 Task: Create in the project AgileInsight and in the Backlog issue 'Implement a new cloud-based talent management system for a company with advanced talent acquisition and performance evaluation features' a child issue 'Automated infrastructure backup and recovery planning and optimization', and assign it to team member softage.2@softage.net. Create in the project AgileInsight and in the Backlog issue 'Integrate a new appointment booking feature into an existing service provider mobile application to enhance convenience and scheduling for customers' a child issue 'Integration with customer loyalty management software', and assign it to team member softage.3@softage.net
Action: Mouse moved to (172, 52)
Screenshot: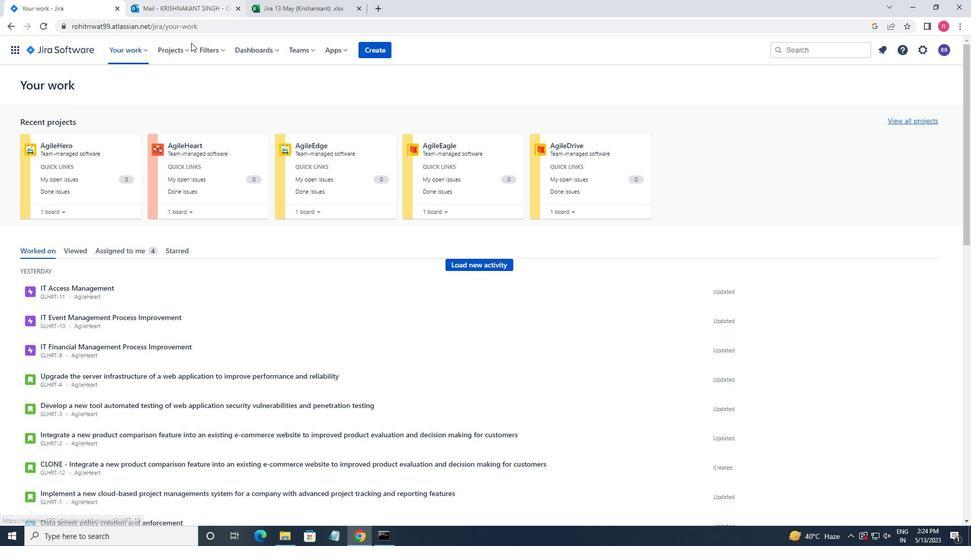 
Action: Mouse pressed left at (172, 52)
Screenshot: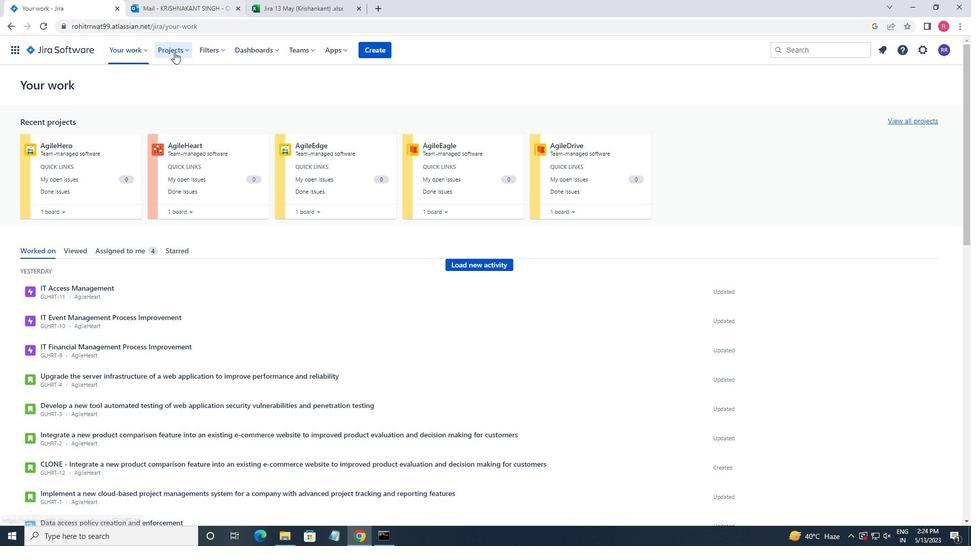 
Action: Mouse moved to (214, 99)
Screenshot: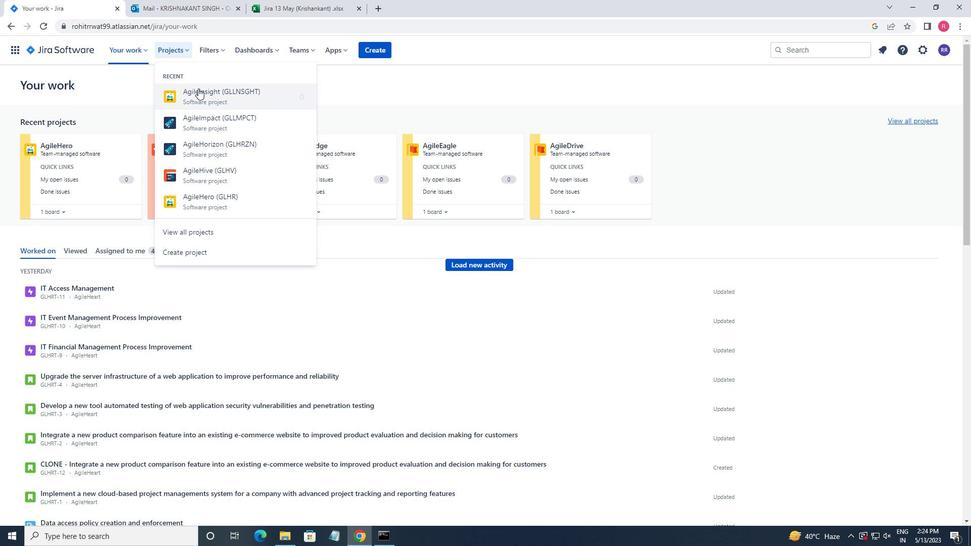 
Action: Mouse pressed left at (214, 99)
Screenshot: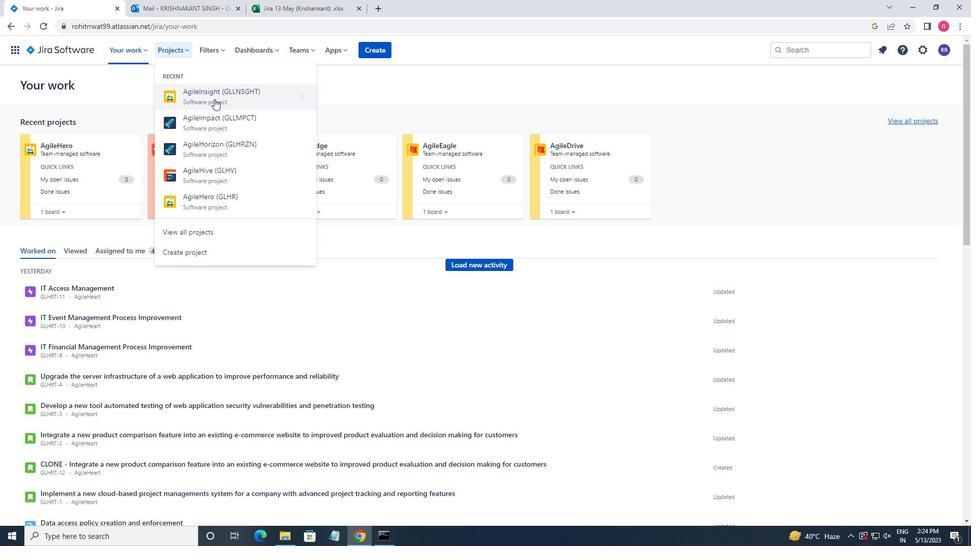 
Action: Mouse moved to (38, 159)
Screenshot: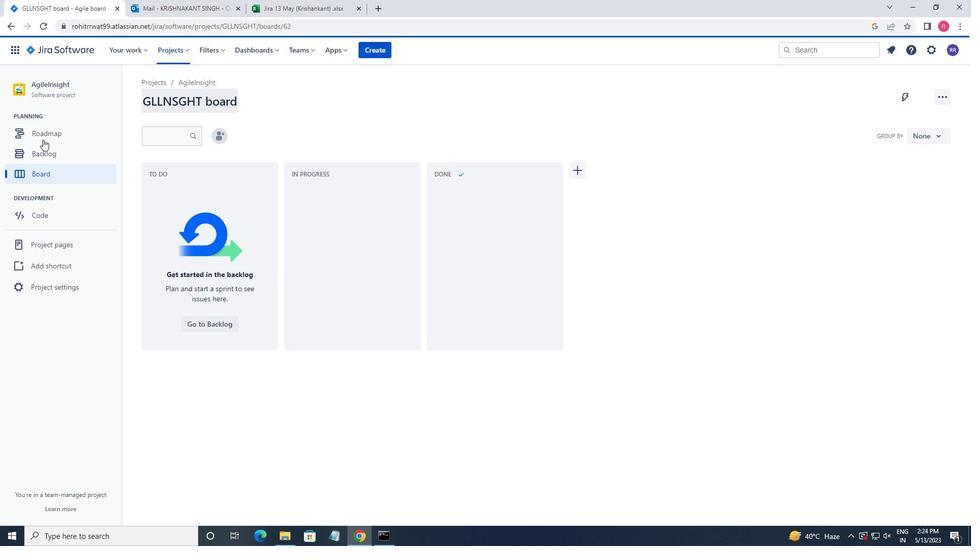 
Action: Mouse pressed left at (38, 159)
Screenshot: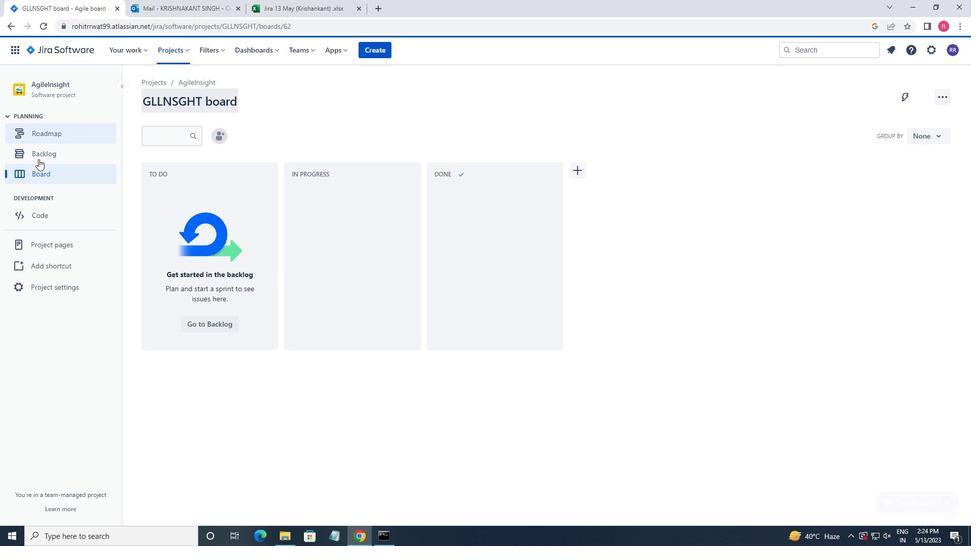 
Action: Mouse moved to (678, 446)
Screenshot: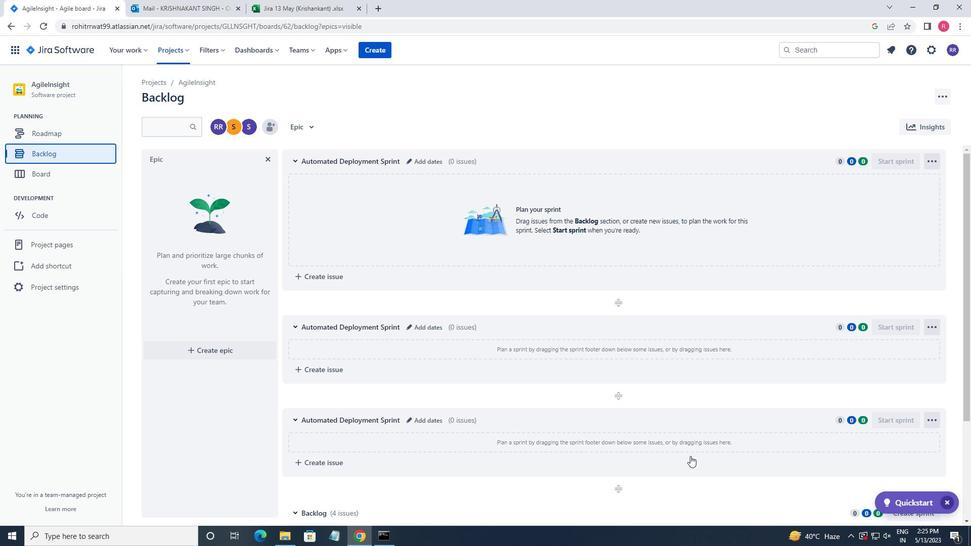 
Action: Mouse scrolled (678, 446) with delta (0, 0)
Screenshot: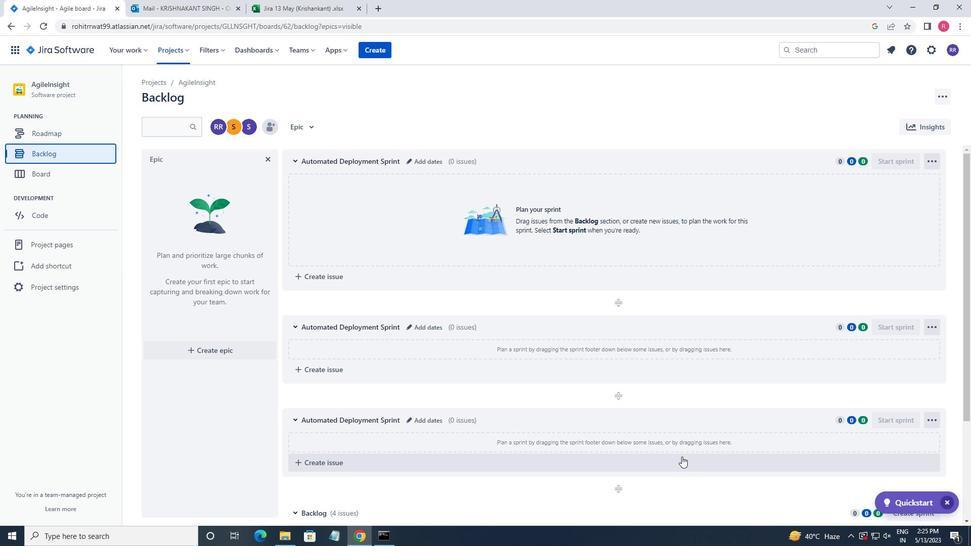 
Action: Mouse scrolled (678, 446) with delta (0, 0)
Screenshot: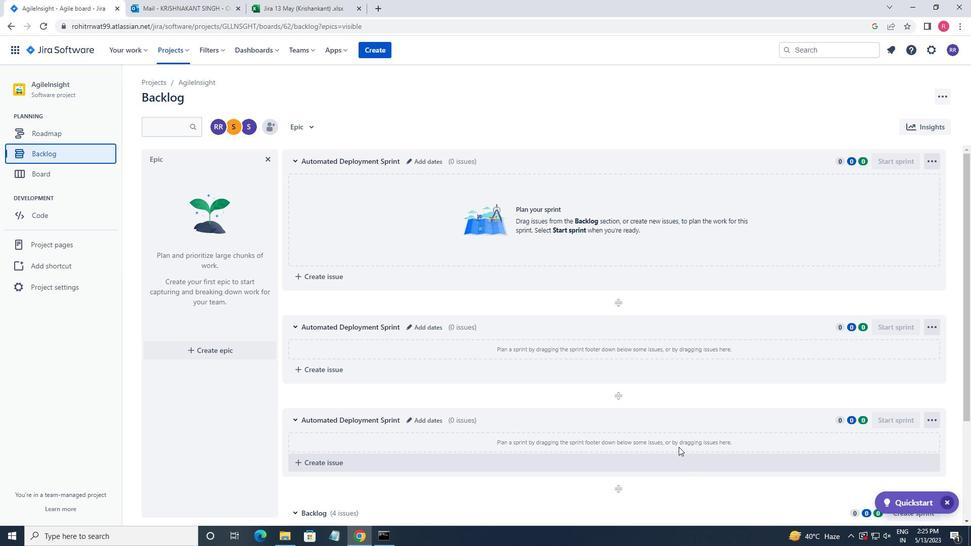 
Action: Mouse scrolled (678, 446) with delta (0, 0)
Screenshot: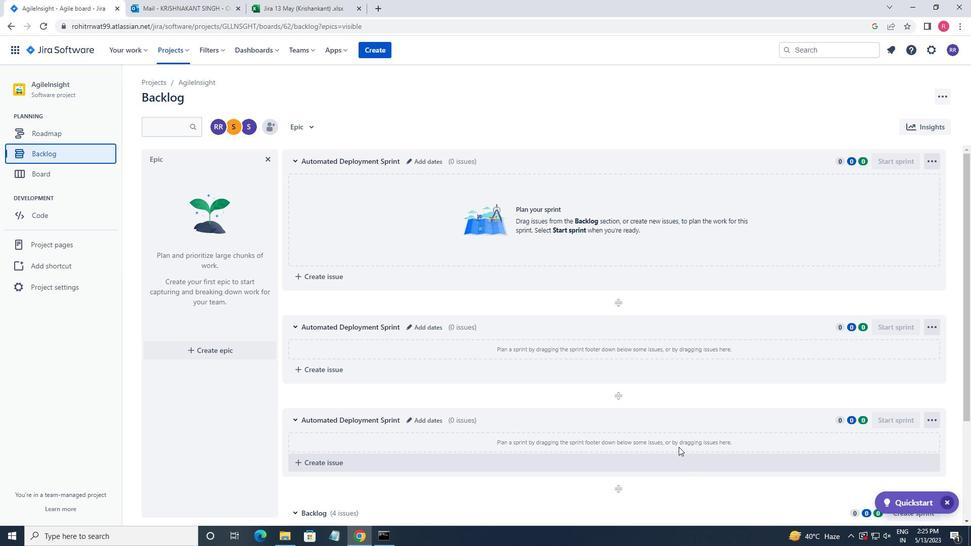 
Action: Mouse scrolled (678, 446) with delta (0, 0)
Screenshot: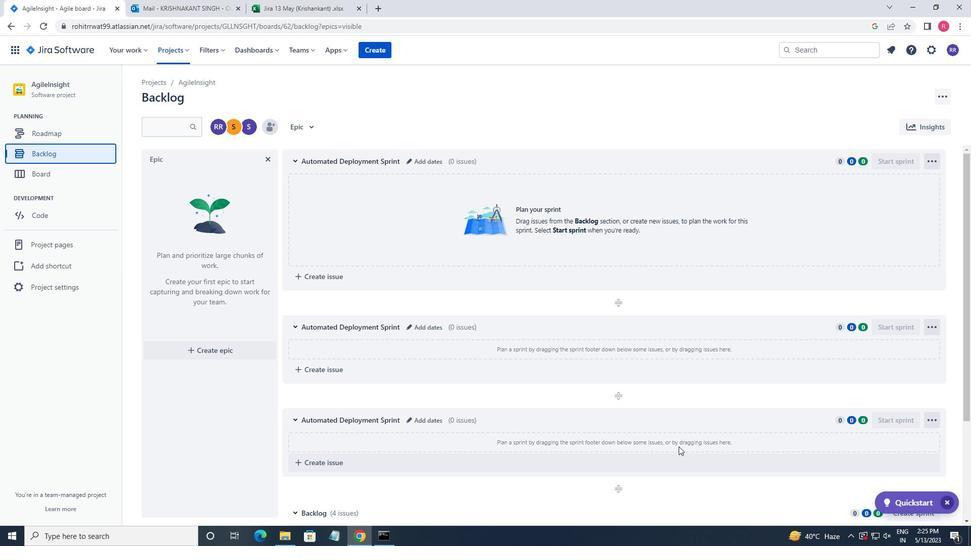 
Action: Mouse scrolled (678, 446) with delta (0, 0)
Screenshot: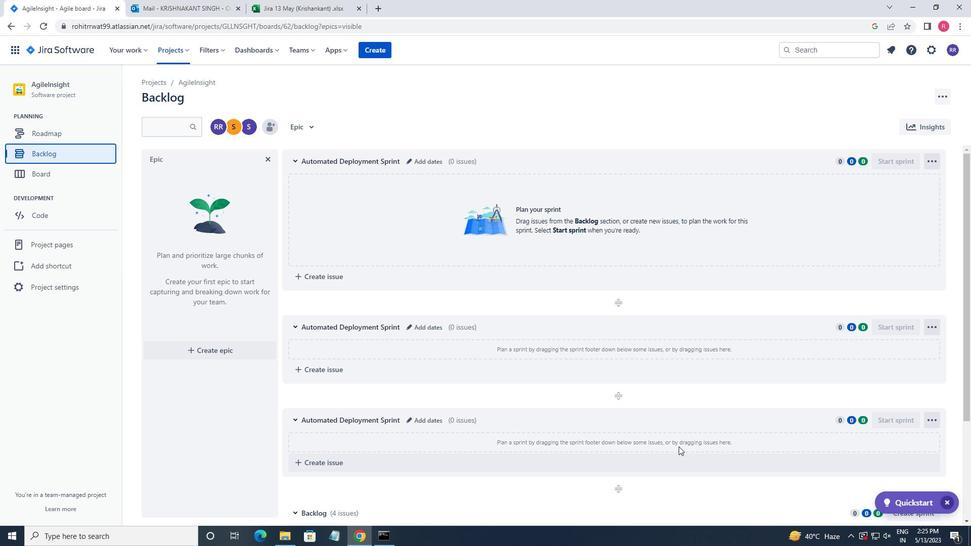 
Action: Mouse moved to (797, 400)
Screenshot: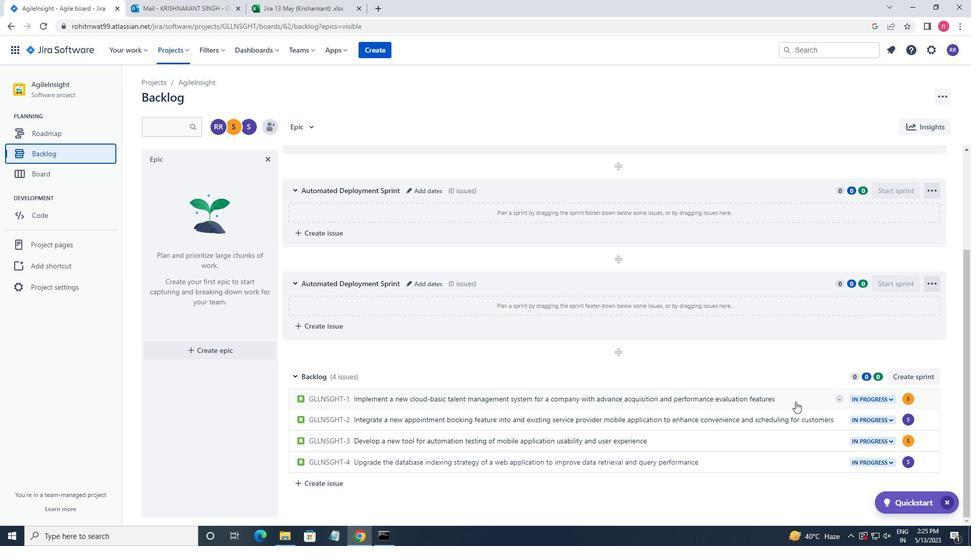 
Action: Mouse pressed left at (797, 400)
Screenshot: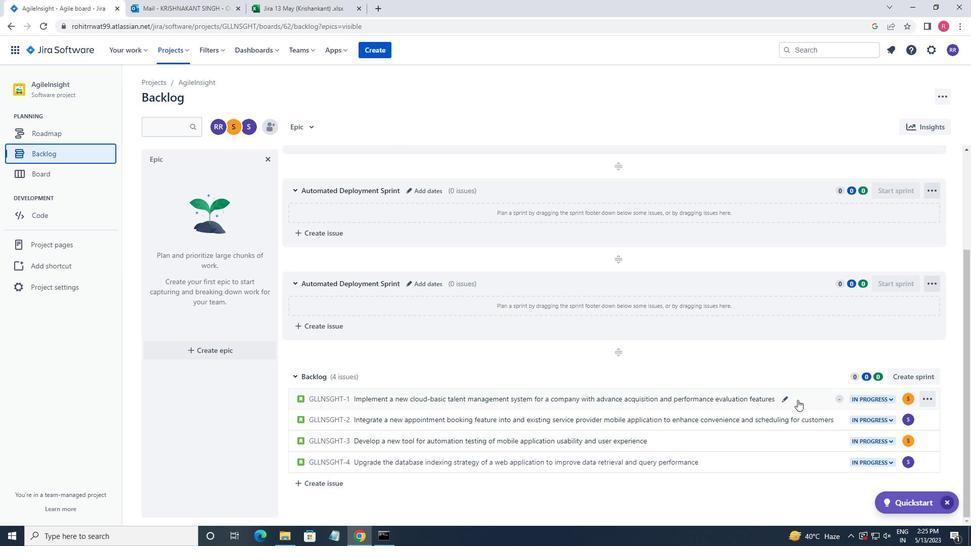 
Action: Mouse moved to (798, 259)
Screenshot: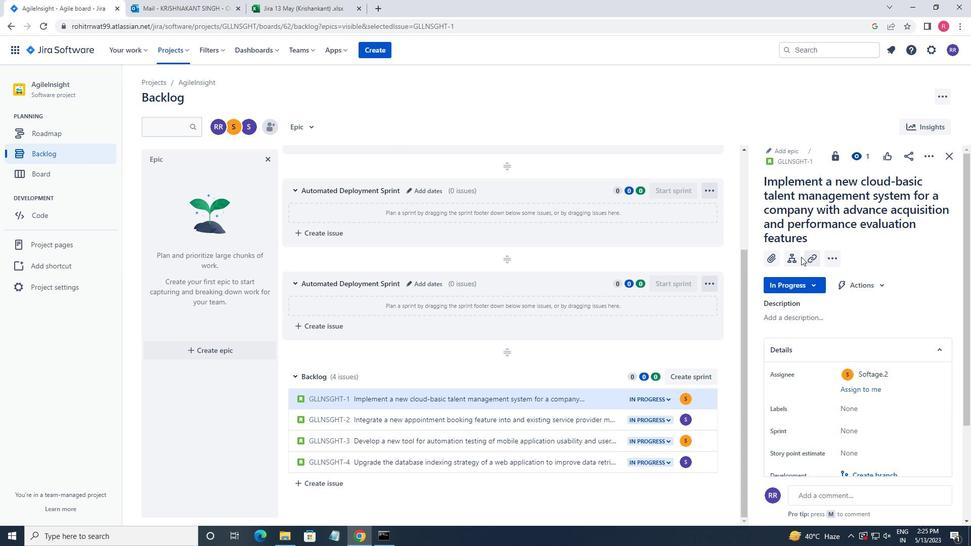 
Action: Mouse pressed left at (798, 259)
Screenshot: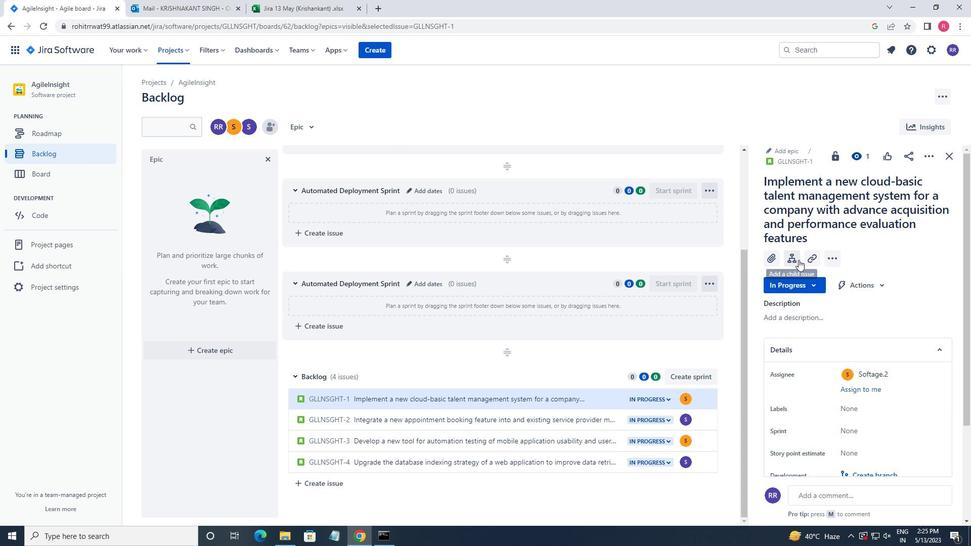
Action: Mouse moved to (798, 259)
Screenshot: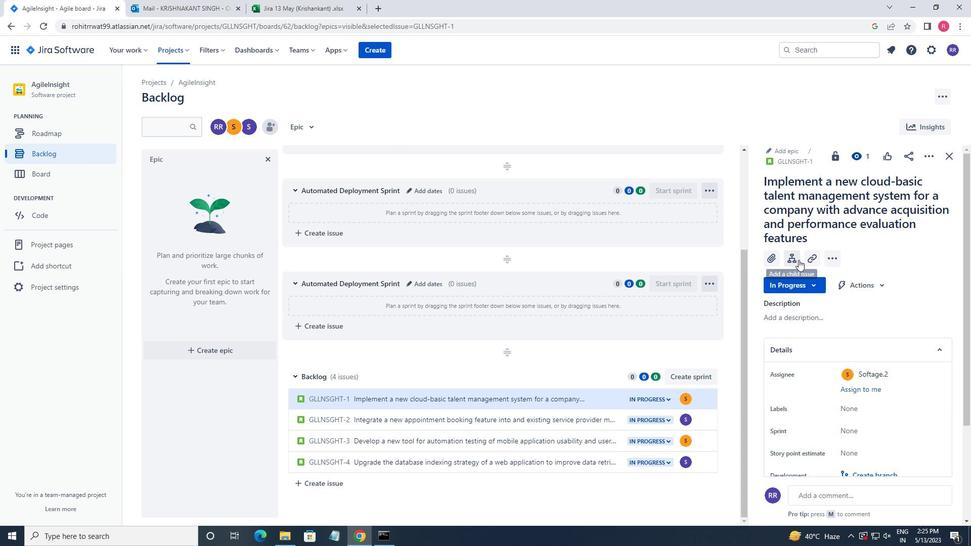 
Action: Key pressed <Key.shift>AUTOMATED<Key.space>INFRASTRUCTURE<Key.space>BACKUP<Key.space>AND<Key.space>RC<Key.backspace>ECOVERY<Key.space>PLANNING<Key.space>AN<Key.space><Key.backspace>D<Key.space>OPTIMIZATION<Key.space>
Screenshot: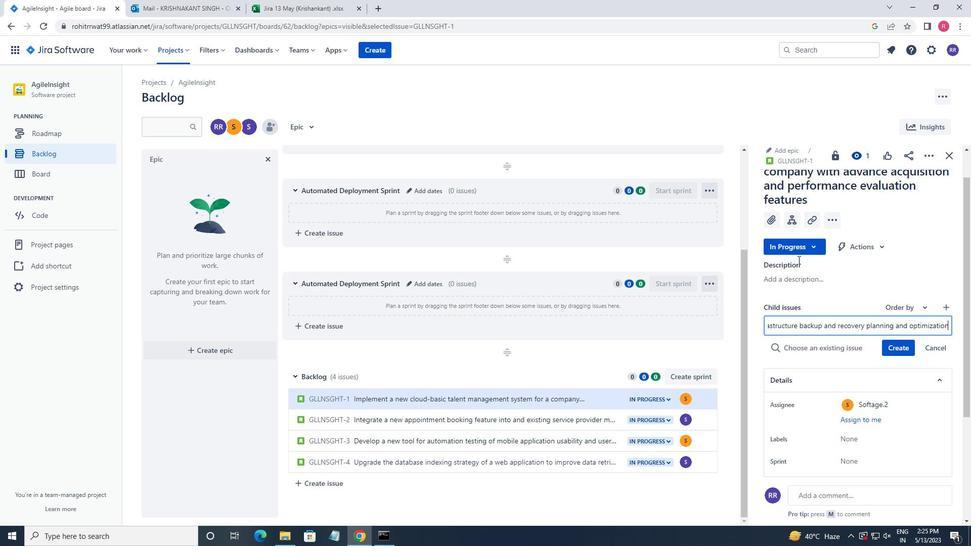 
Action: Mouse moved to (892, 346)
Screenshot: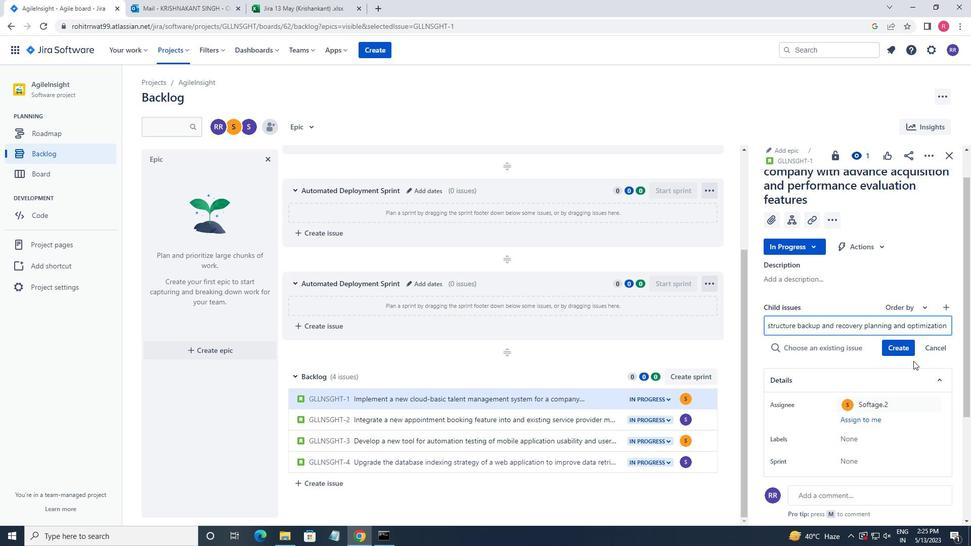 
Action: Mouse pressed left at (892, 346)
Screenshot: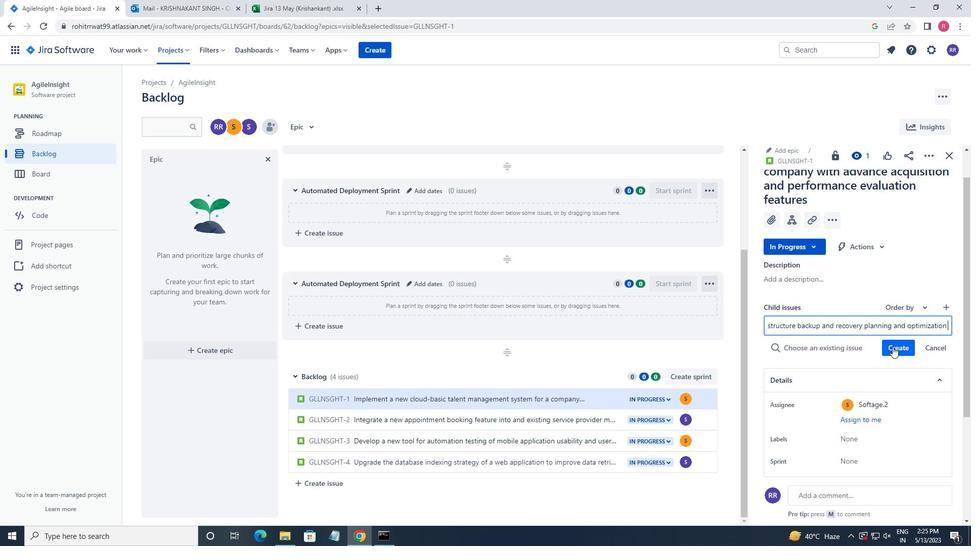 
Action: Mouse moved to (911, 332)
Screenshot: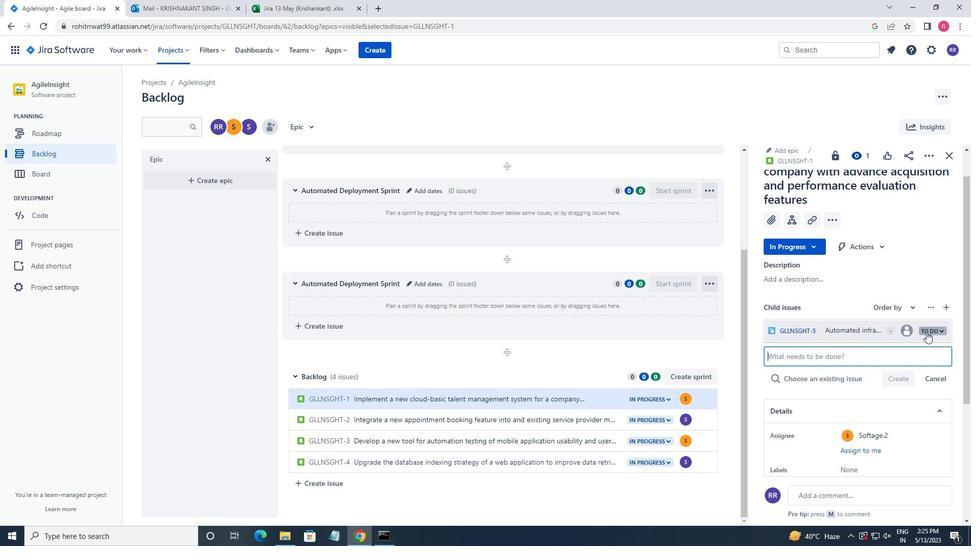 
Action: Mouse pressed left at (911, 332)
Screenshot: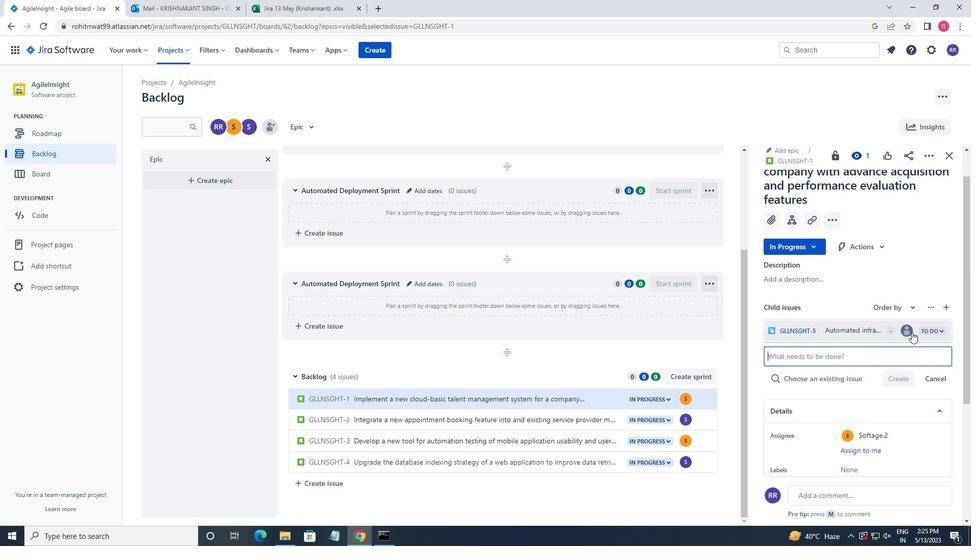 
Action: Key pressed SOFTAGE.2<Key.shift><Key.shift><Key.shift><Key.shift><Key.shift><Key.shift><Key.shift><Key.shift><Key.shift><Key.shift><Key.shift><Key.shift><Key.shift>@SOFTAGE.NET
Screenshot: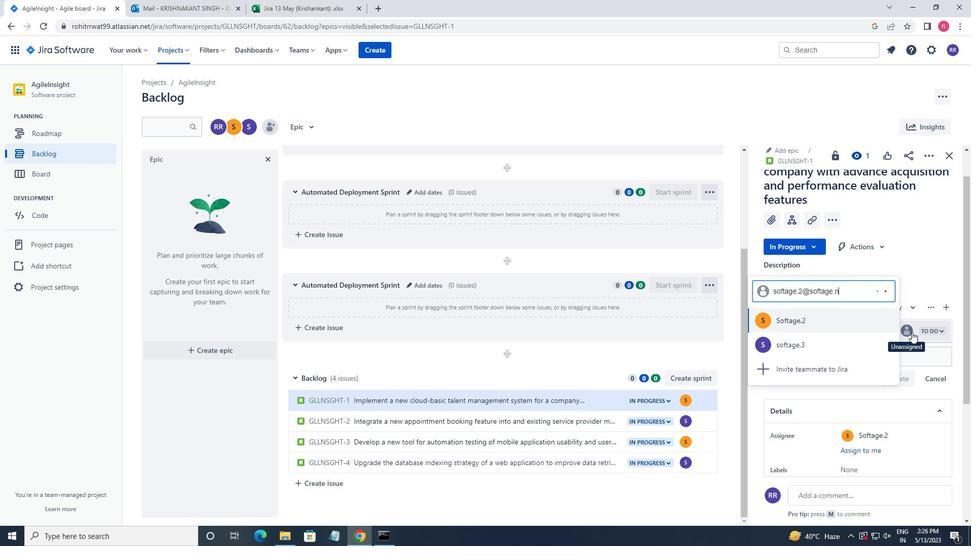 
Action: Mouse moved to (839, 327)
Screenshot: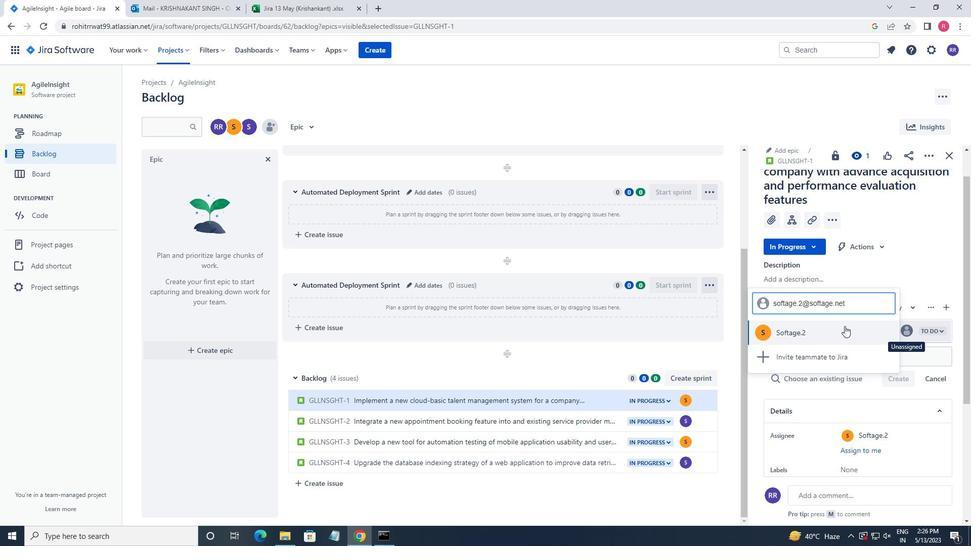 
Action: Mouse pressed left at (839, 327)
Screenshot: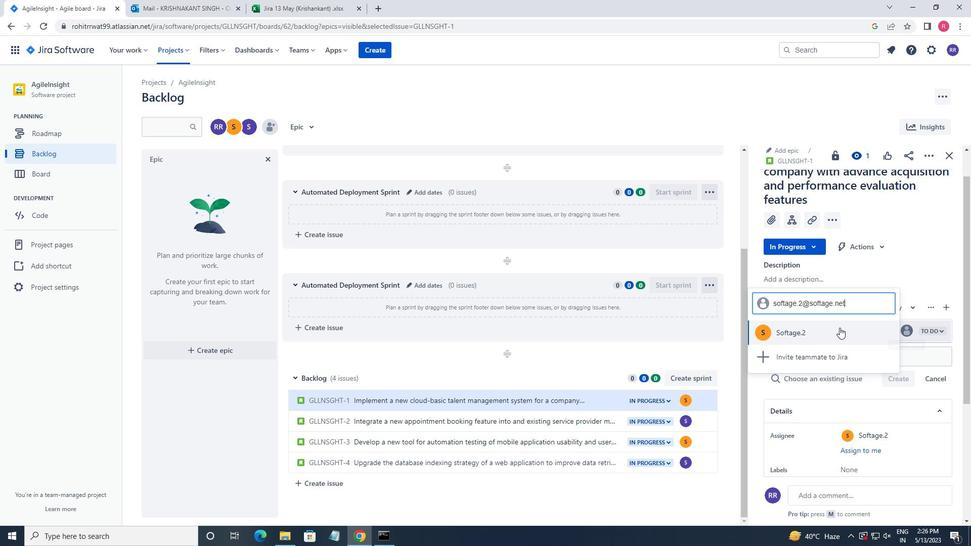 
Action: Mouse moved to (587, 428)
Screenshot: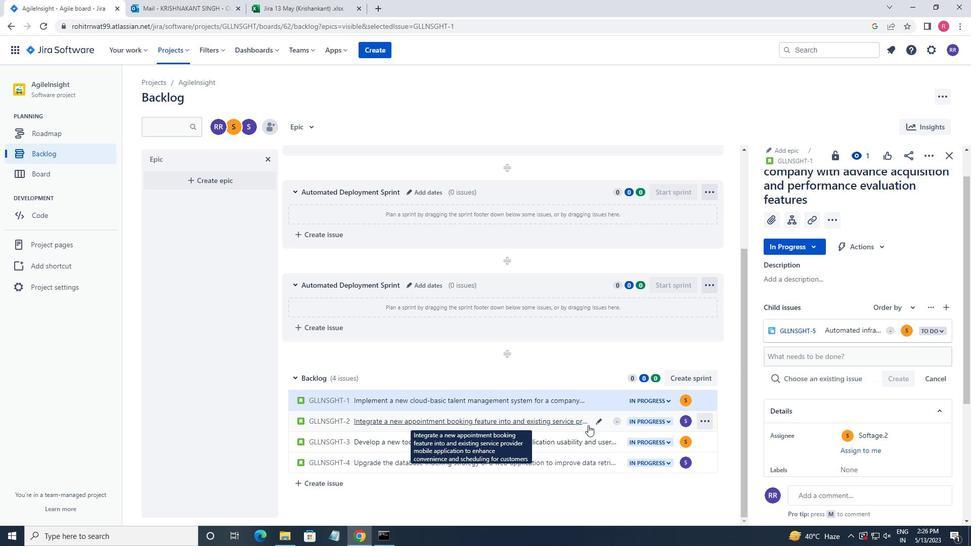 
Action: Mouse pressed left at (587, 428)
Screenshot: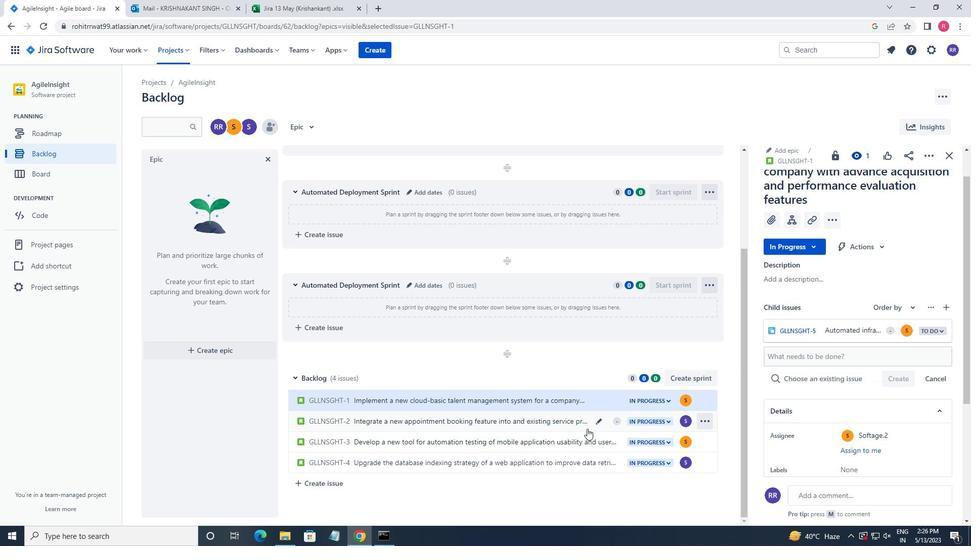 
Action: Mouse moved to (798, 256)
Screenshot: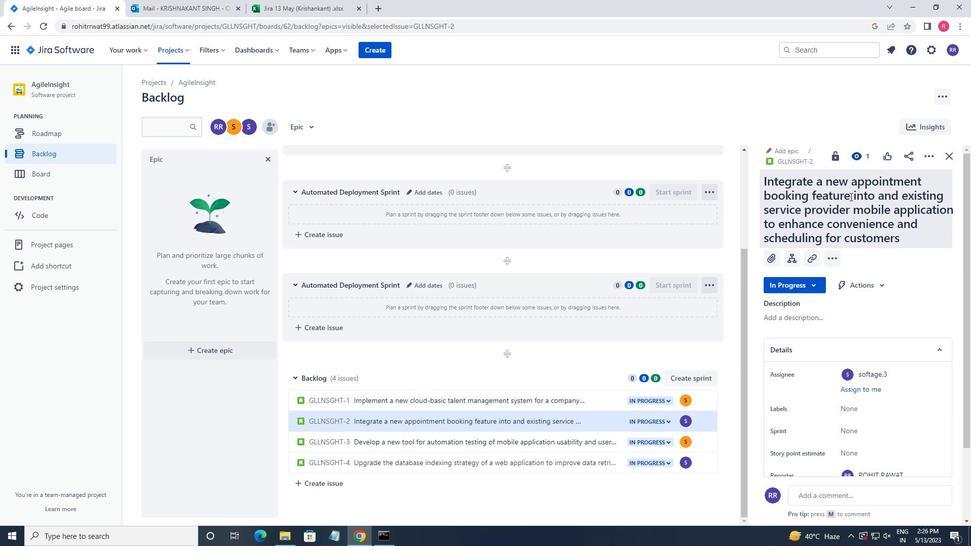 
Action: Mouse pressed left at (798, 256)
Screenshot: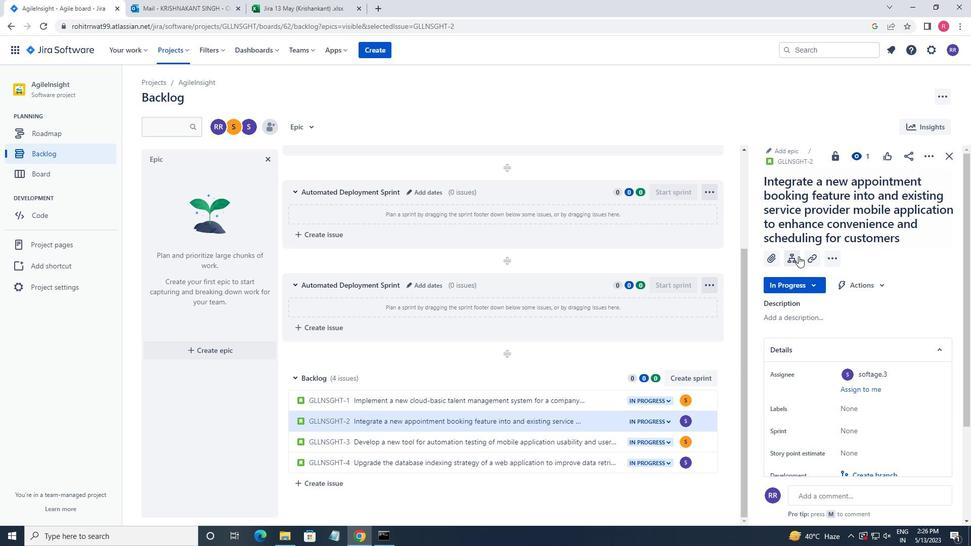 
Action: Key pressed <Key.shift_r>INTEGRATION<Key.space>WITH<Key.space>LOYALTY<Key.space>MANAGEMENT<Key.space>SOFTWARE
Screenshot: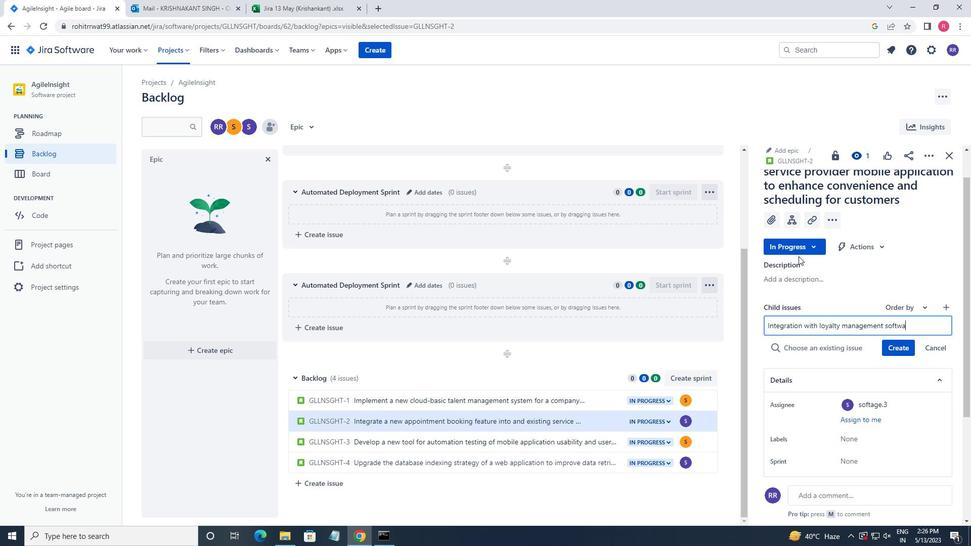 
Action: Mouse moved to (887, 351)
Screenshot: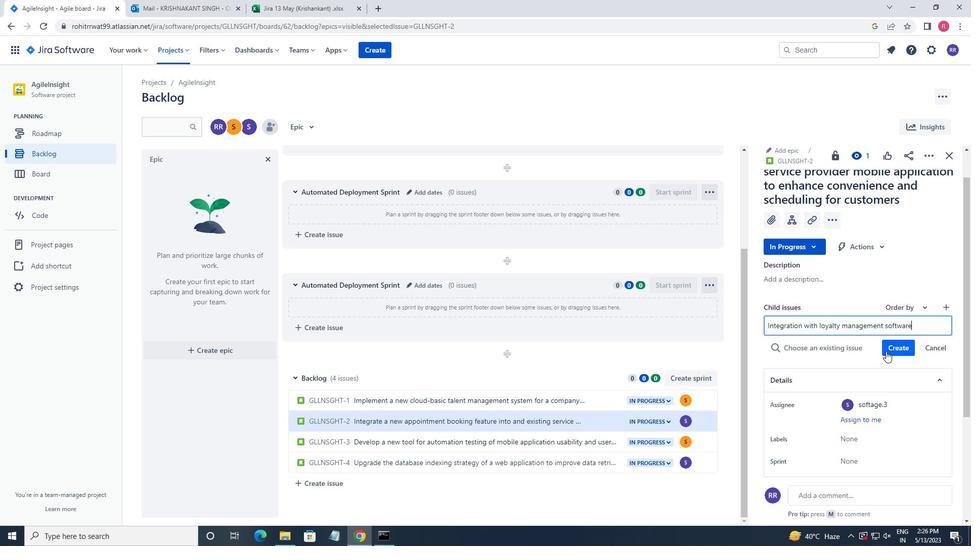 
Action: Mouse pressed left at (887, 351)
Screenshot: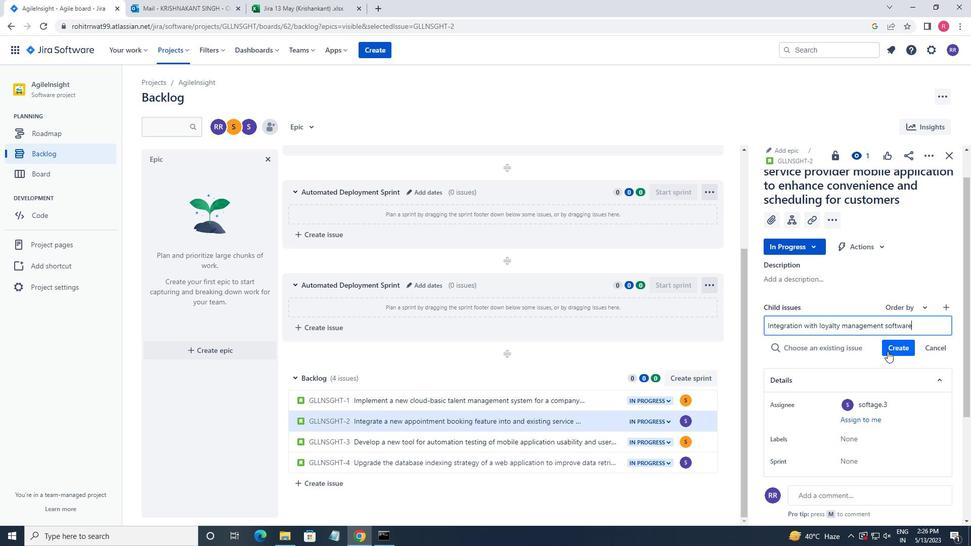 
Action: Mouse moved to (907, 331)
Screenshot: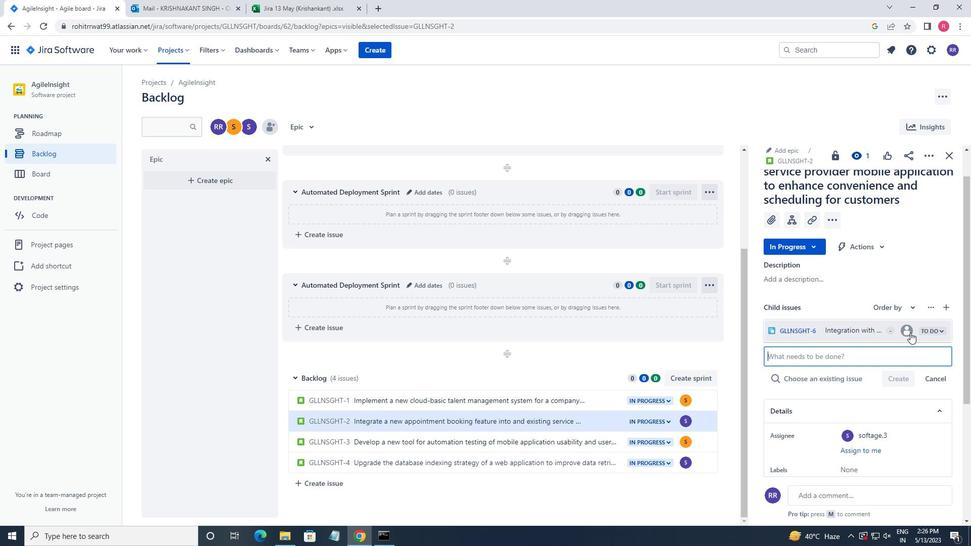 
Action: Mouse pressed left at (907, 331)
Screenshot: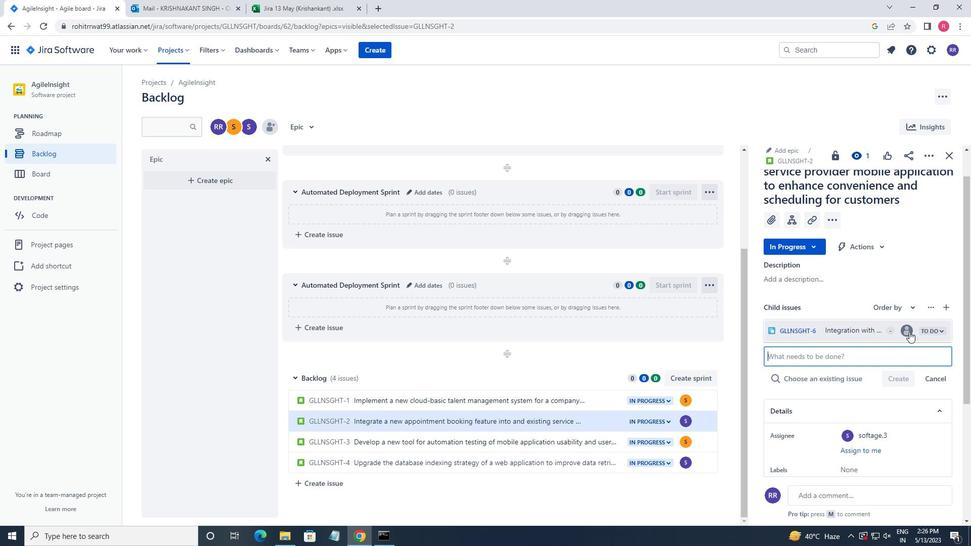 
Action: Key pressed SOFTAGE.3<Key.shift><Key.shift><Key.shift><Key.shift><Key.shift><Key.shift><Key.shift><Key.shift><Key.shift><Key.shift><Key.shift>@SOFTAGE.NET
Screenshot: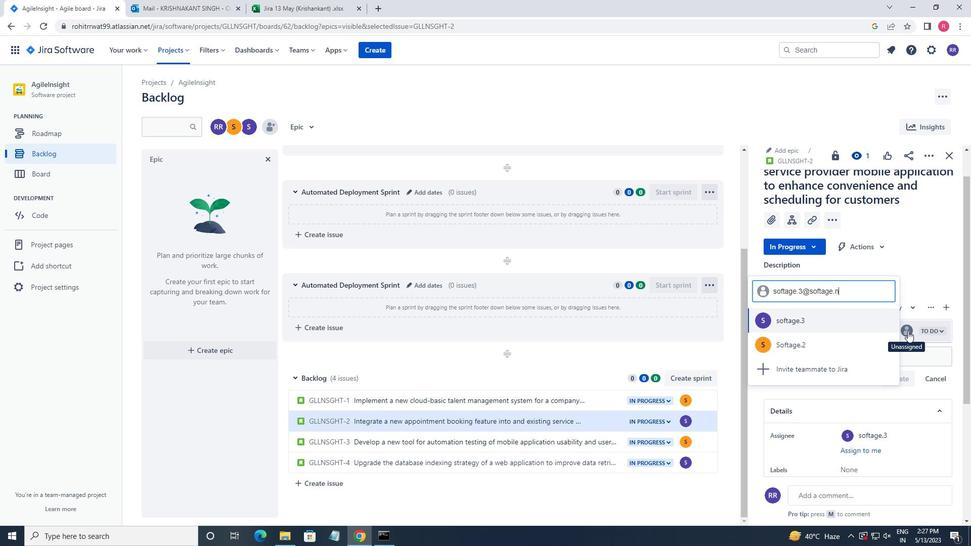 
Action: Mouse moved to (800, 331)
Screenshot: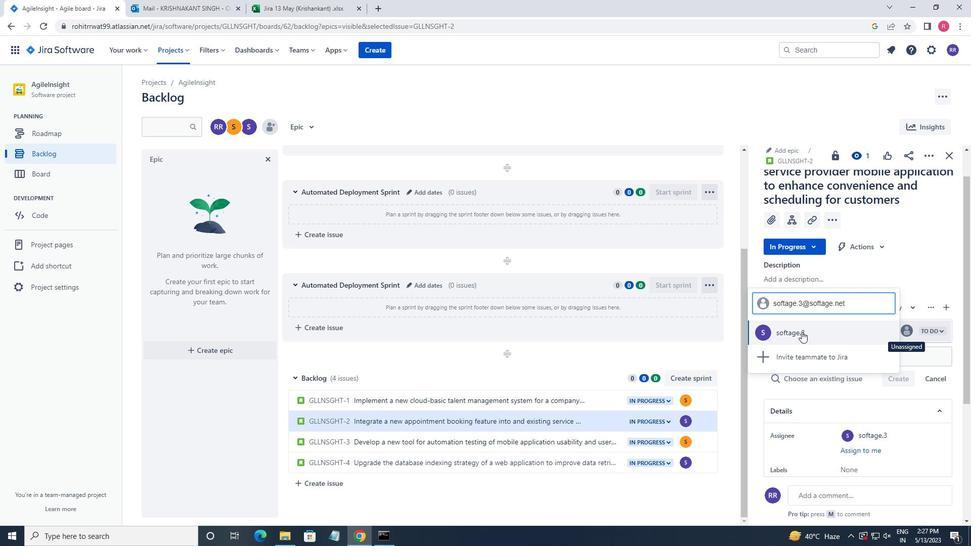 
Action: Mouse pressed left at (800, 331)
Screenshot: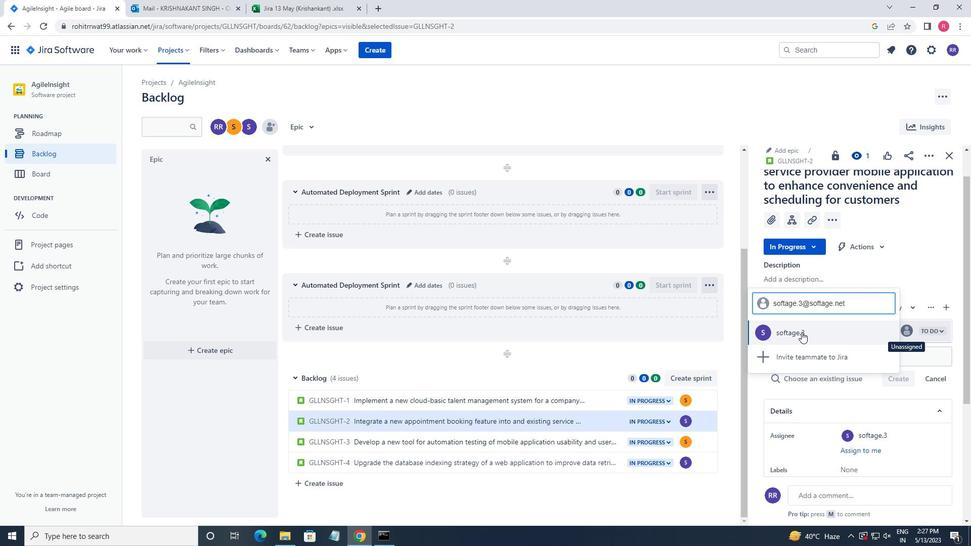 
